 Task: Open Card Card0000000121 in Board Board0000000031 in Workspace WS0000000011 in Trello. Add Member mailaustralia7@gmail.com to Card Card0000000121 in Board Board0000000031 in Workspace WS0000000011 in Trello. Add Green Label titled Label0000000121 to Card Card0000000121 in Board Board0000000031 in Workspace WS0000000011 in Trello. Add Checklist CL0000000121 to Card Card0000000121 in Board Board0000000031 in Workspace WS0000000011 in Trello. Add Dates with Start Date as Apr 08 2023 and Due Date as Apr 30 2023 to Card Card0000000121 in Board Board0000000031 in Workspace WS0000000011 in Trello
Action: Mouse moved to (496, 73)
Screenshot: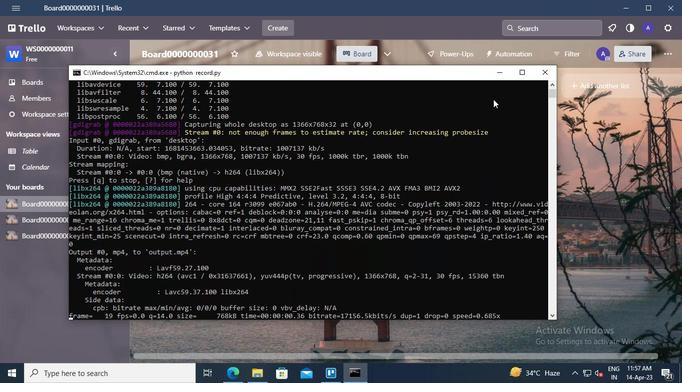 
Action: Mouse pressed left at (496, 73)
Screenshot: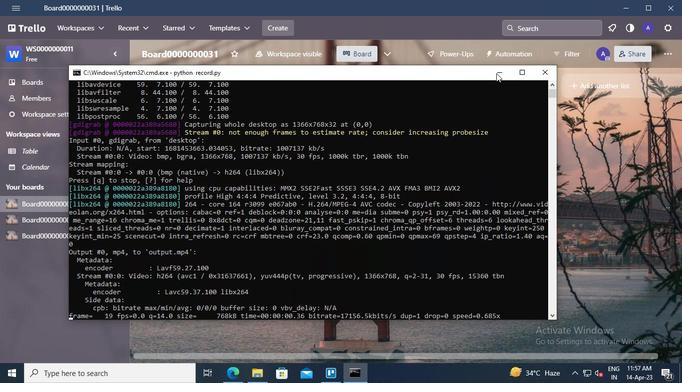 
Action: Mouse moved to (187, 109)
Screenshot: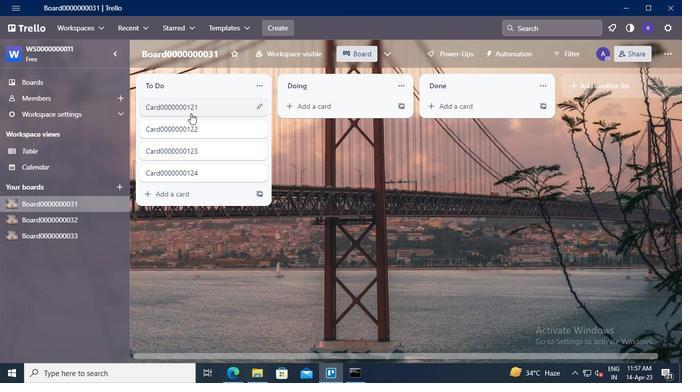 
Action: Mouse pressed left at (187, 109)
Screenshot: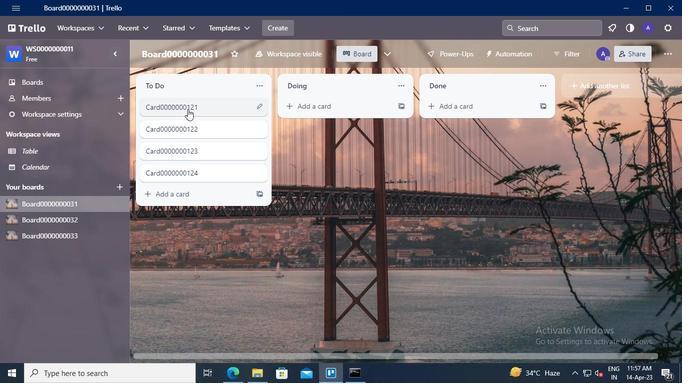 
Action: Mouse moved to (467, 95)
Screenshot: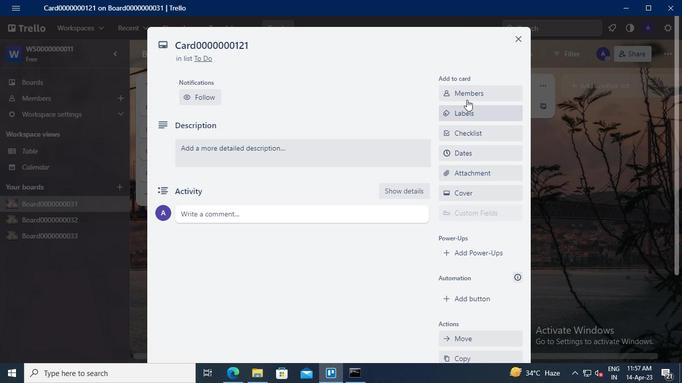 
Action: Mouse pressed left at (467, 95)
Screenshot: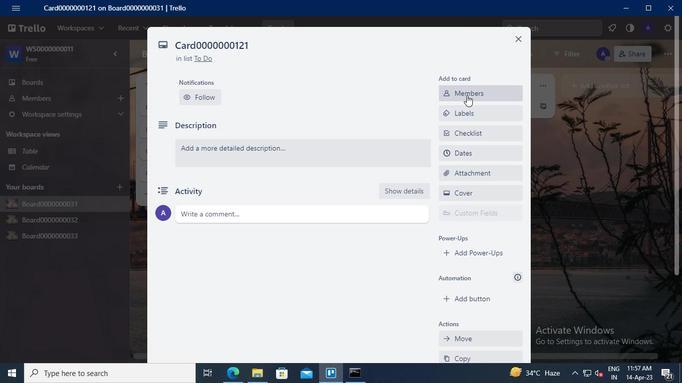 
Action: Mouse moved to (466, 138)
Screenshot: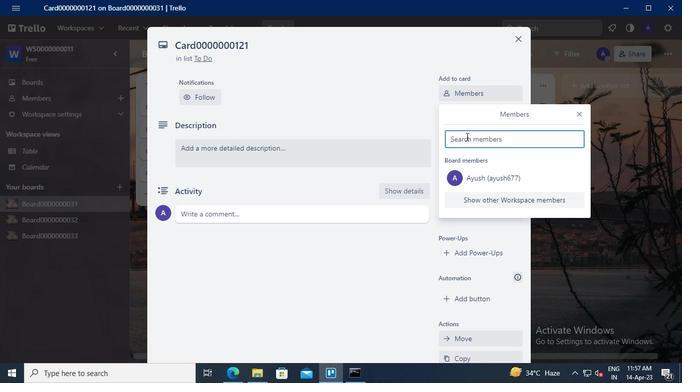 
Action: Mouse pressed left at (466, 138)
Screenshot: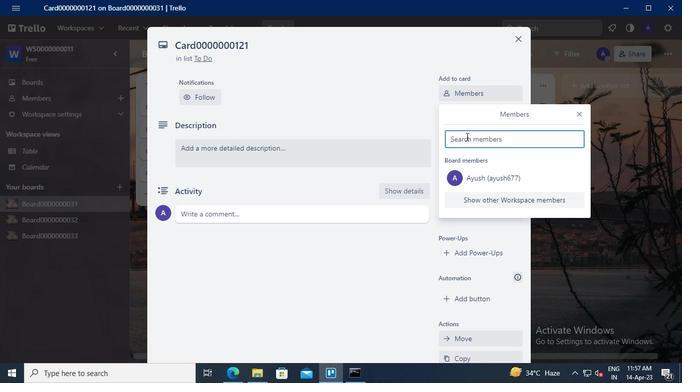 
Action: Keyboard Key.shift_r
Screenshot: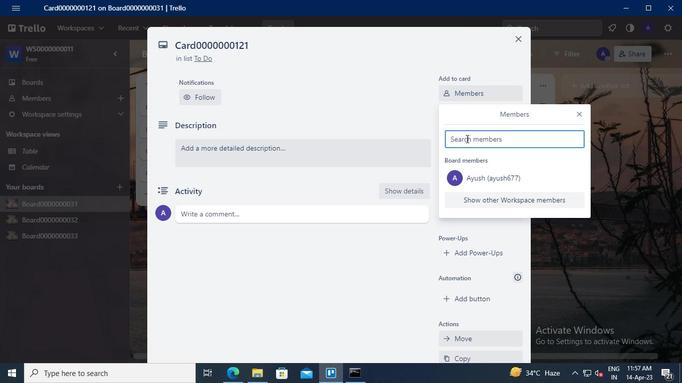 
Action: Keyboard A
Screenshot: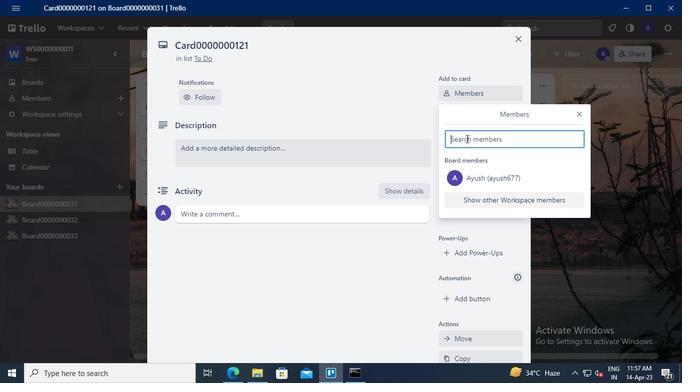 
Action: Keyboard u
Screenshot: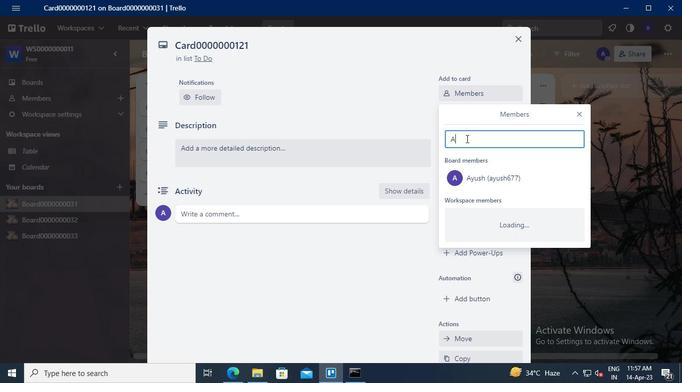 
Action: Keyboard s
Screenshot: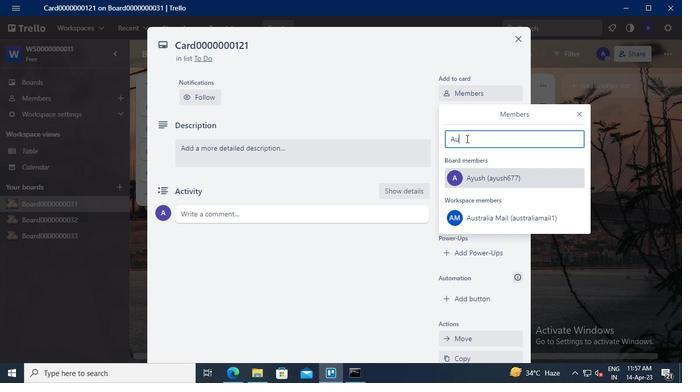 
Action: Keyboard t
Screenshot: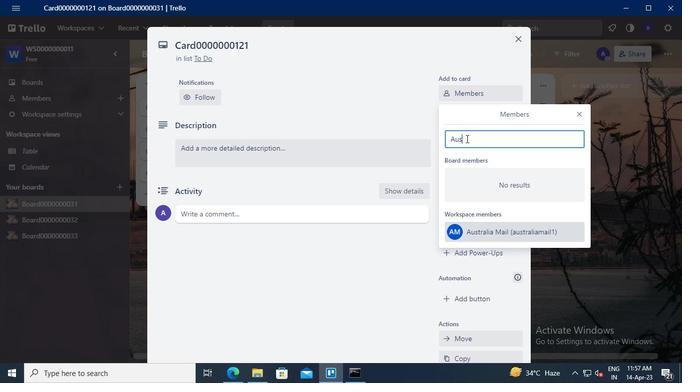
Action: Keyboard r
Screenshot: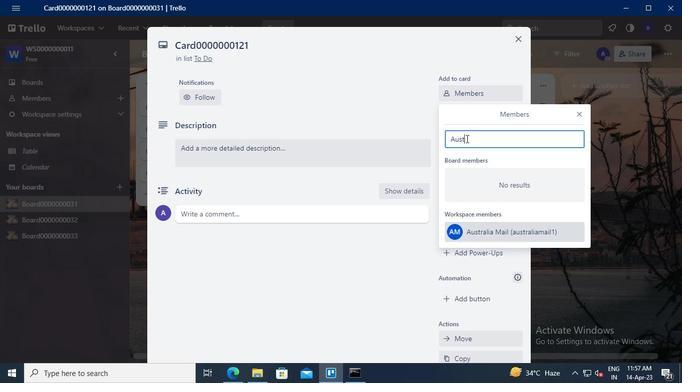 
Action: Keyboard a
Screenshot: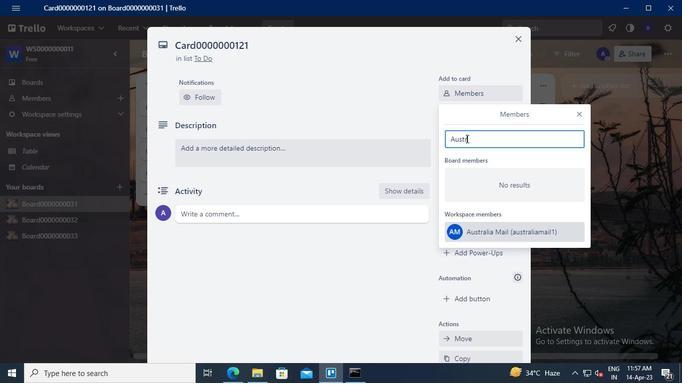 
Action: Keyboard l
Screenshot: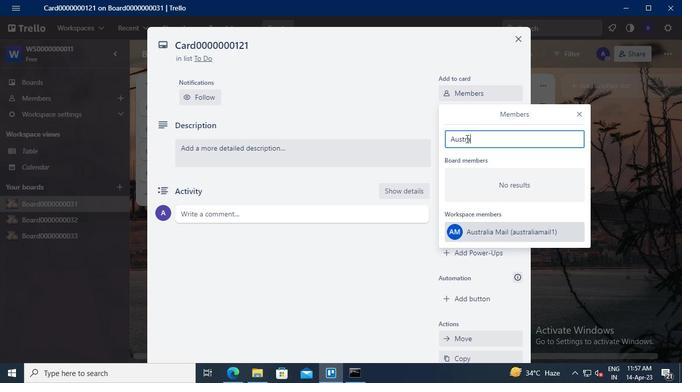 
Action: Keyboard i
Screenshot: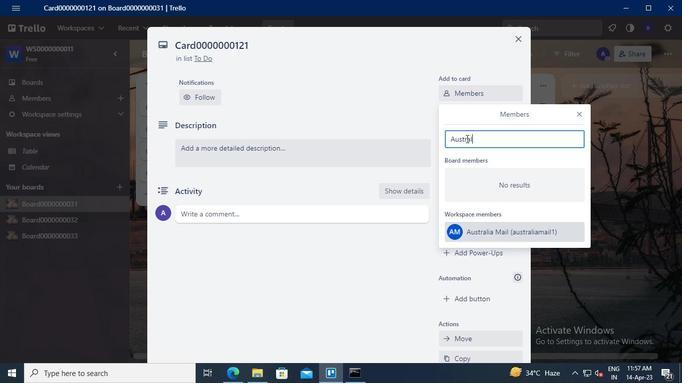 
Action: Keyboard a
Screenshot: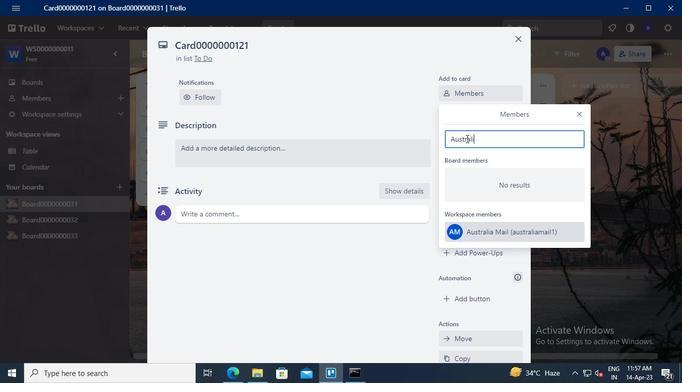 
Action: Mouse moved to (479, 232)
Screenshot: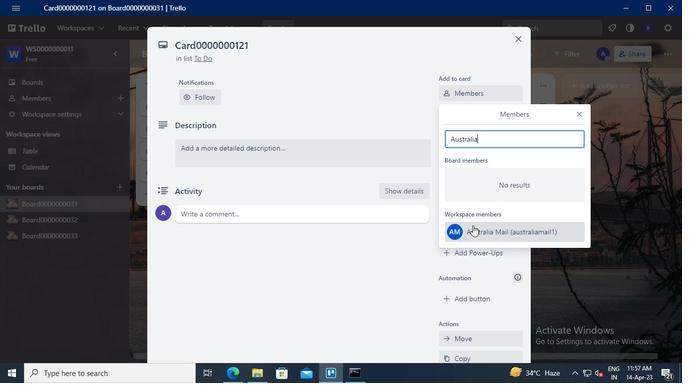 
Action: Mouse pressed left at (479, 232)
Screenshot: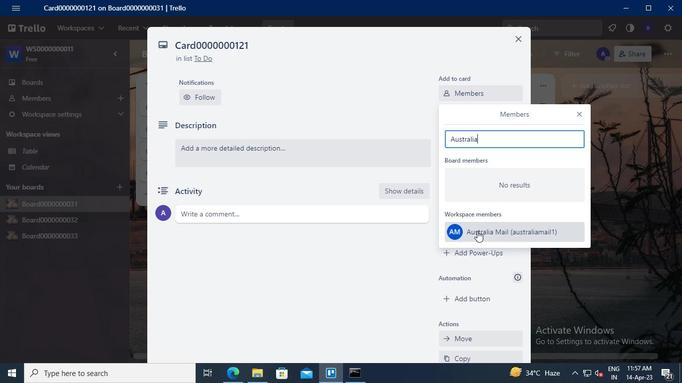 
Action: Mouse moved to (579, 110)
Screenshot: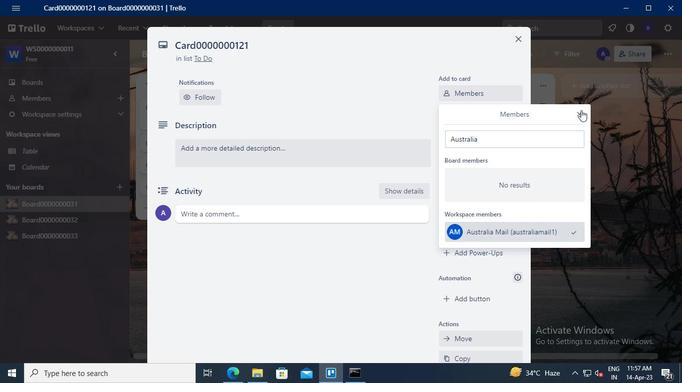 
Action: Mouse pressed left at (579, 110)
Screenshot: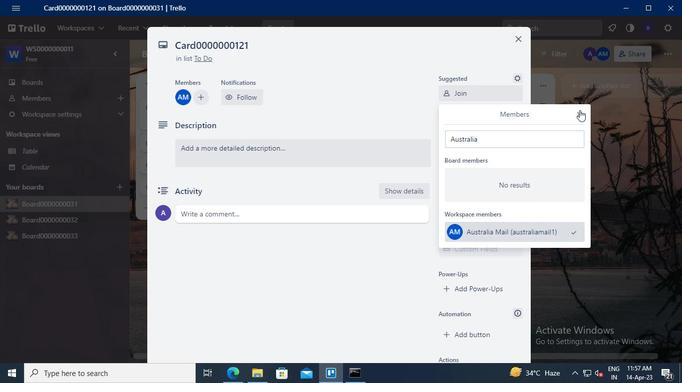 
Action: Mouse moved to (473, 152)
Screenshot: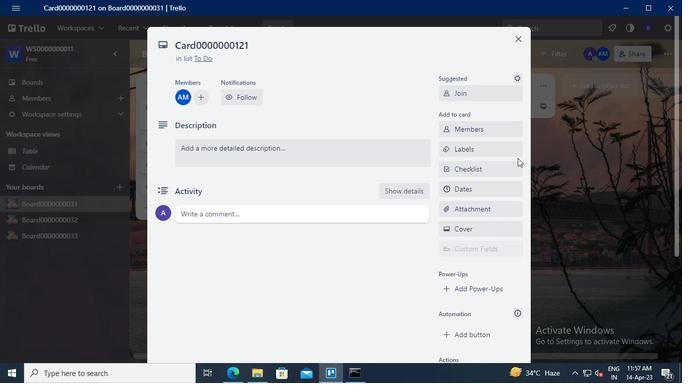 
Action: Mouse pressed left at (473, 152)
Screenshot: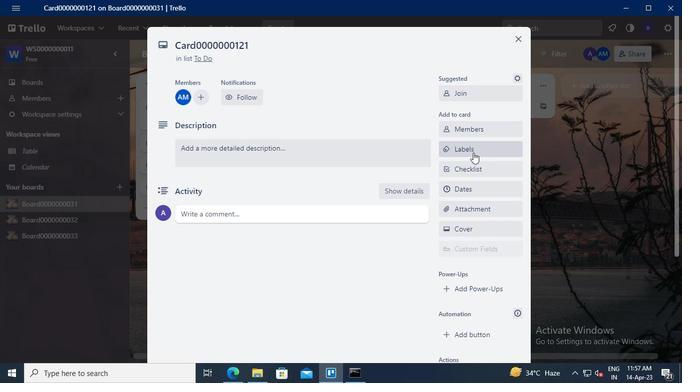 
Action: Mouse moved to (516, 226)
Screenshot: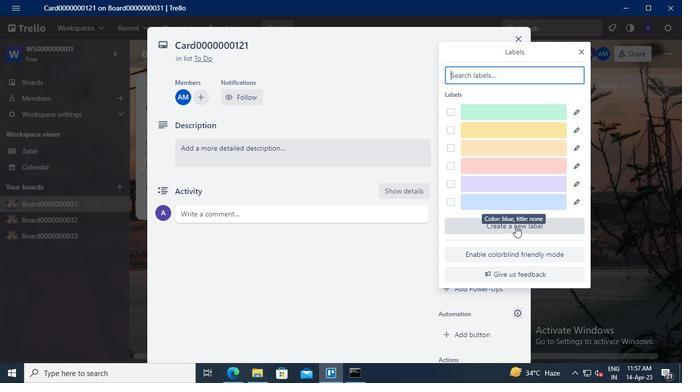 
Action: Mouse pressed left at (516, 226)
Screenshot: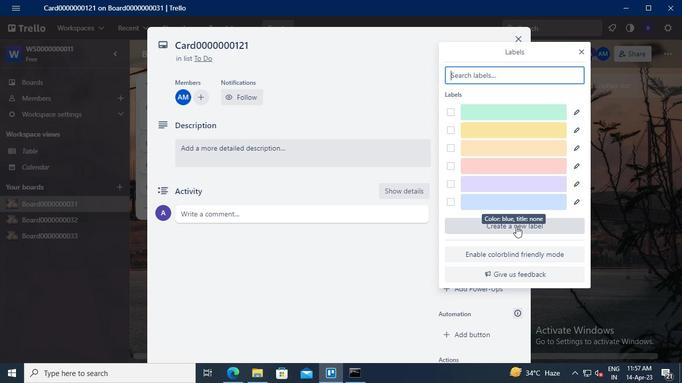
Action: Mouse moved to (463, 146)
Screenshot: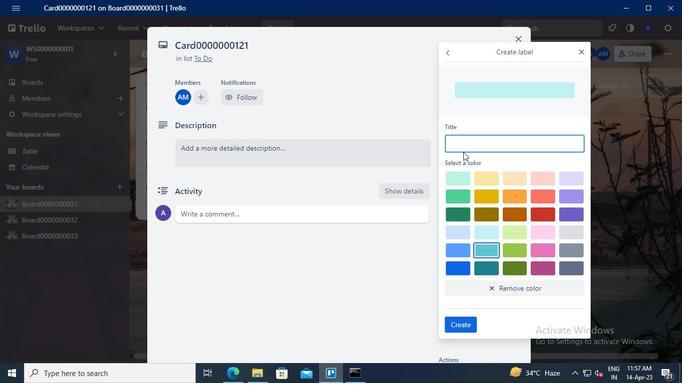 
Action: Mouse pressed left at (463, 146)
Screenshot: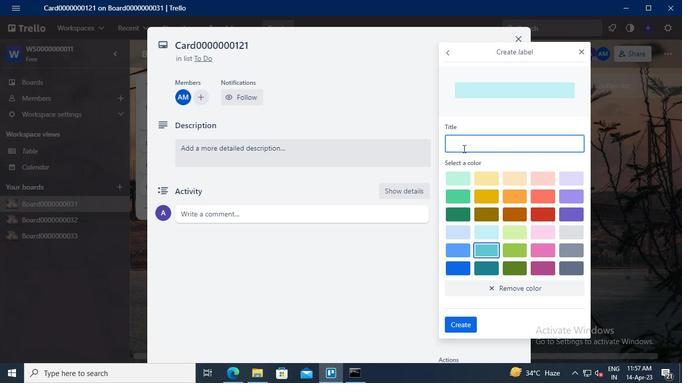 
Action: Keyboard Key.shift
Screenshot: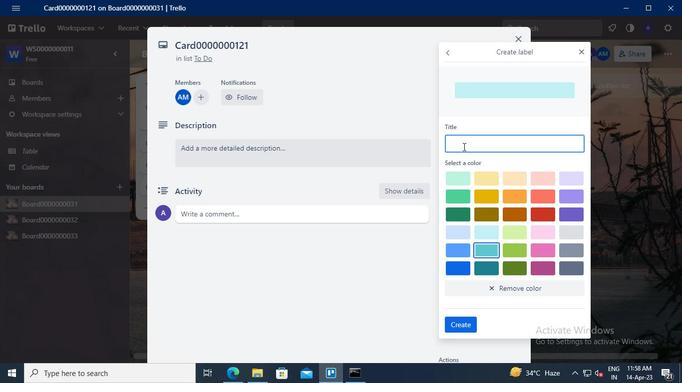 
Action: Keyboard L
Screenshot: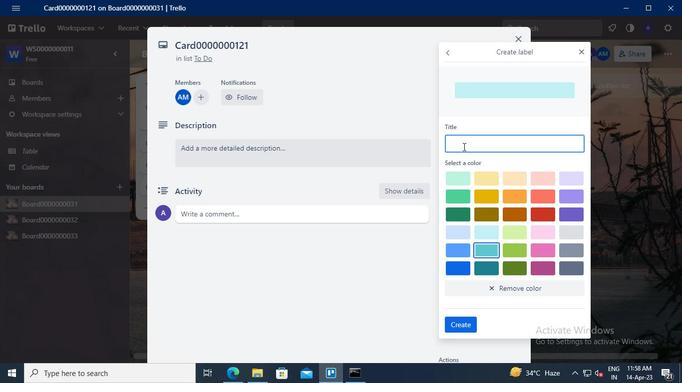 
Action: Keyboard a
Screenshot: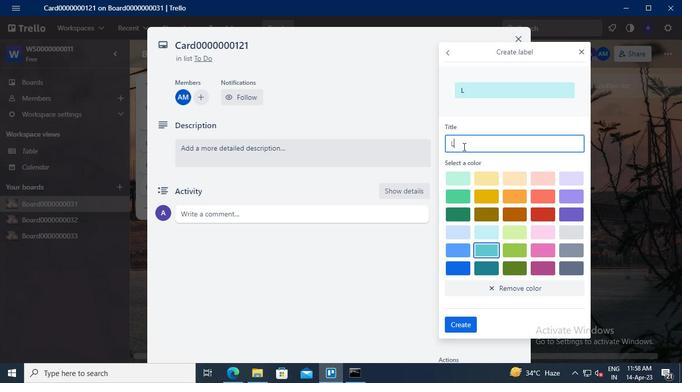 
Action: Keyboard b
Screenshot: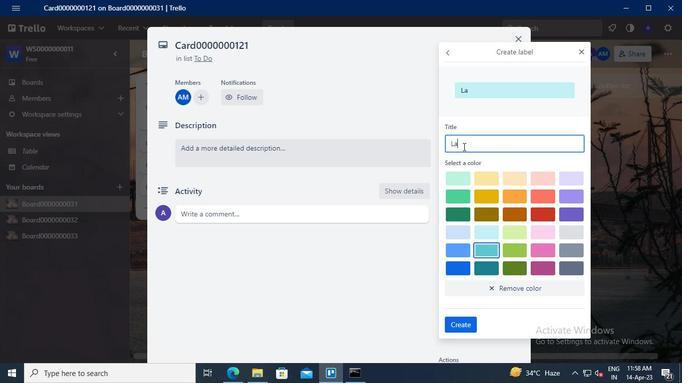 
Action: Keyboard e
Screenshot: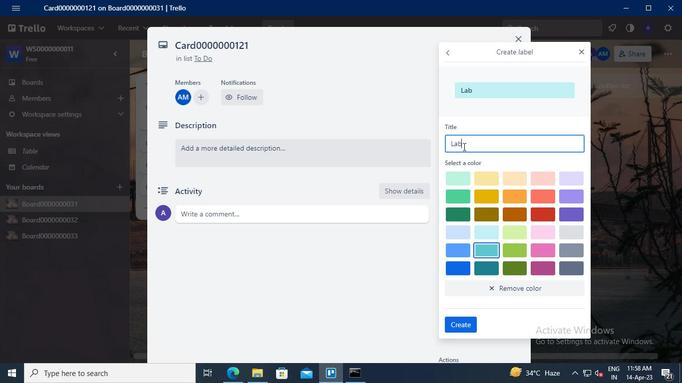
Action: Keyboard l
Screenshot: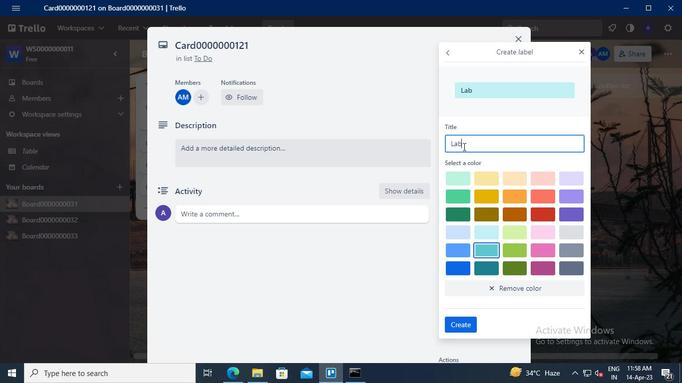 
Action: Keyboard <96>
Screenshot: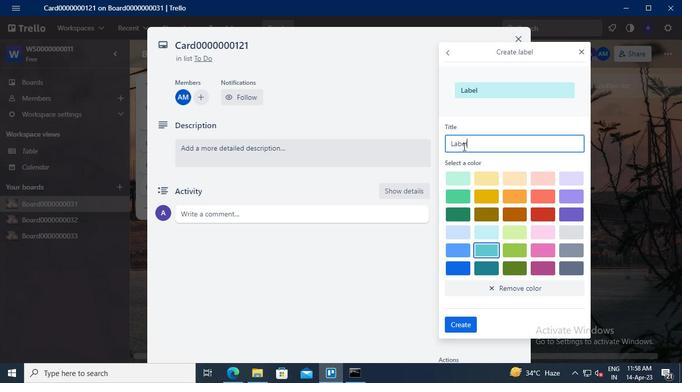 
Action: Keyboard <96>
Screenshot: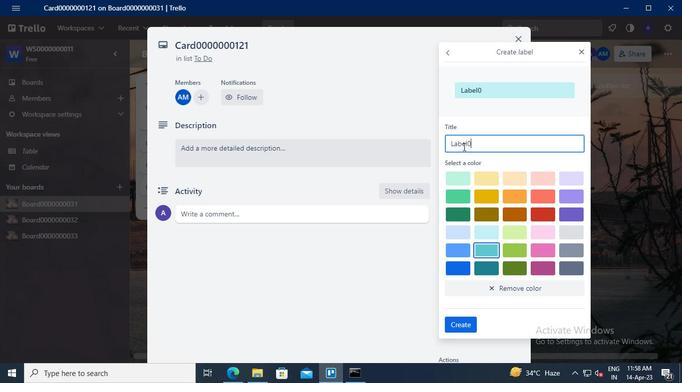 
Action: Keyboard <96>
Screenshot: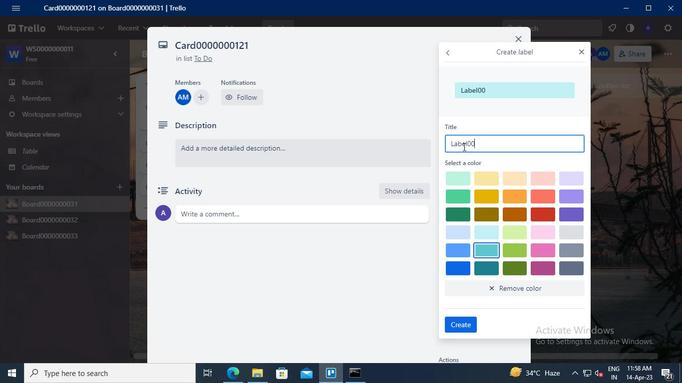 
Action: Keyboard <96>
Screenshot: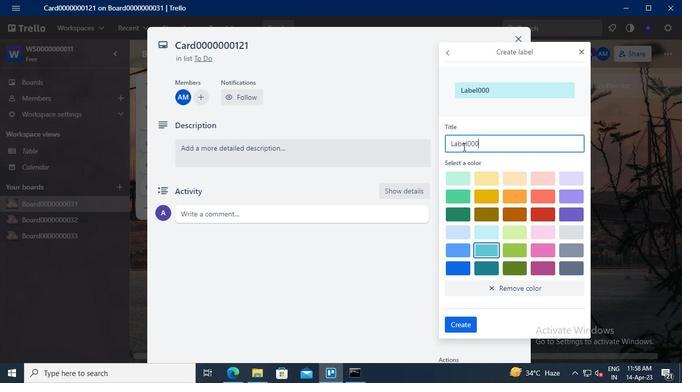 
Action: Keyboard <96>
Screenshot: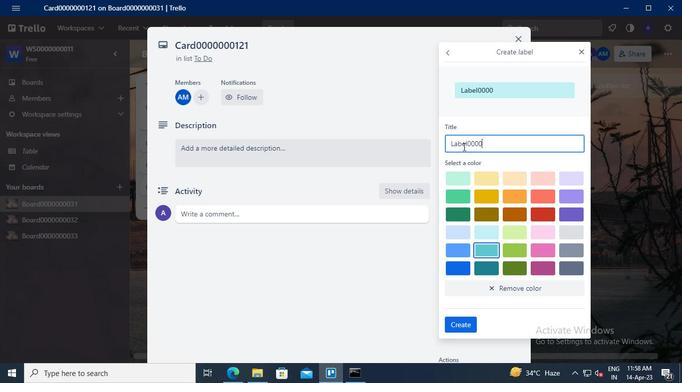 
Action: Keyboard <96>
Screenshot: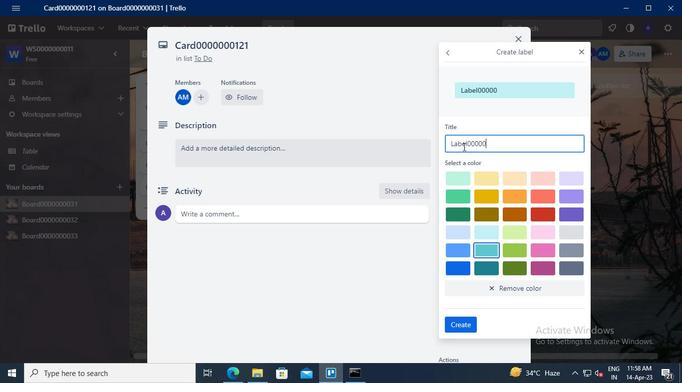 
Action: Keyboard <96>
Screenshot: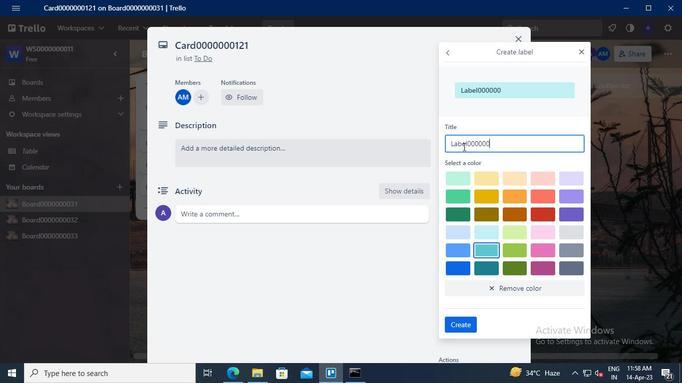 
Action: Keyboard <97>
Screenshot: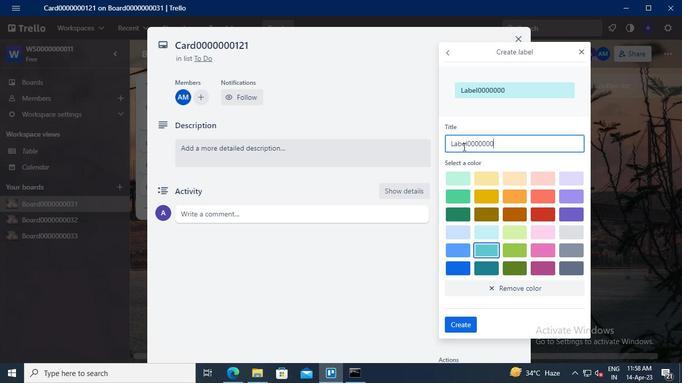
Action: Keyboard <98>
Screenshot: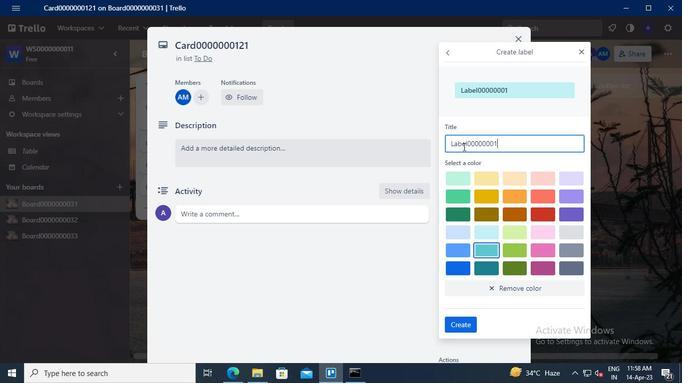 
Action: Keyboard <97>
Screenshot: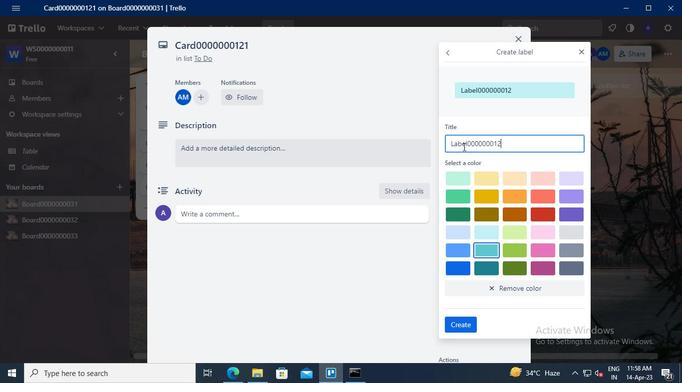 
Action: Mouse moved to (460, 196)
Screenshot: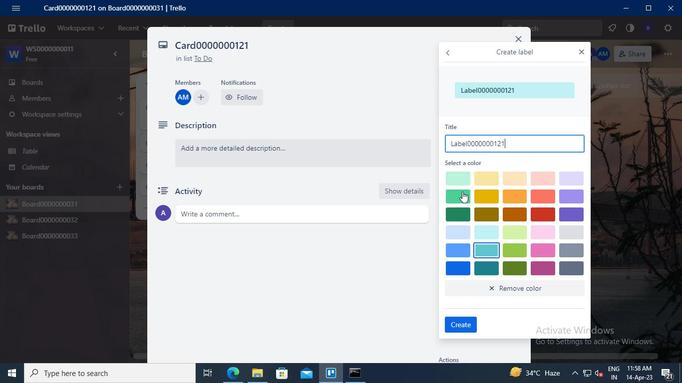 
Action: Mouse pressed left at (460, 196)
Screenshot: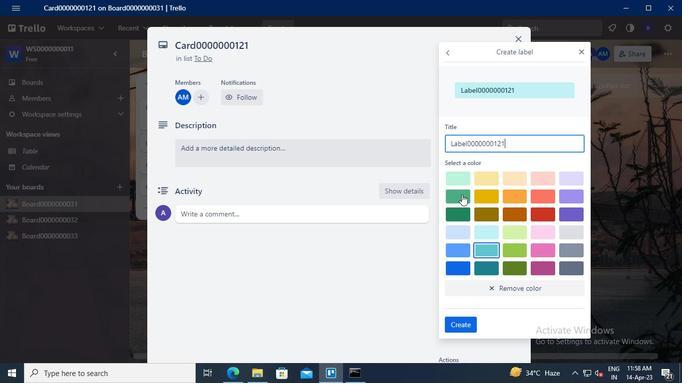 
Action: Mouse moved to (455, 327)
Screenshot: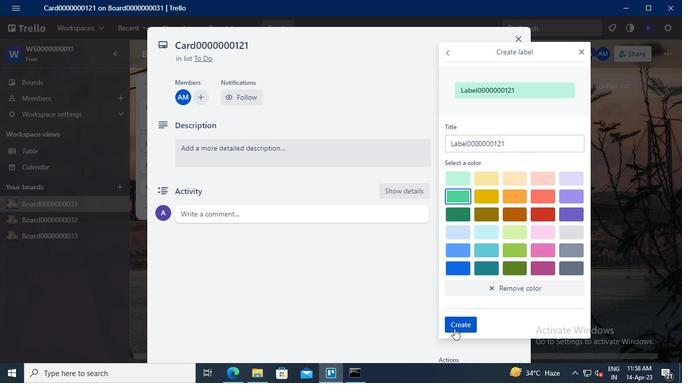 
Action: Mouse pressed left at (455, 327)
Screenshot: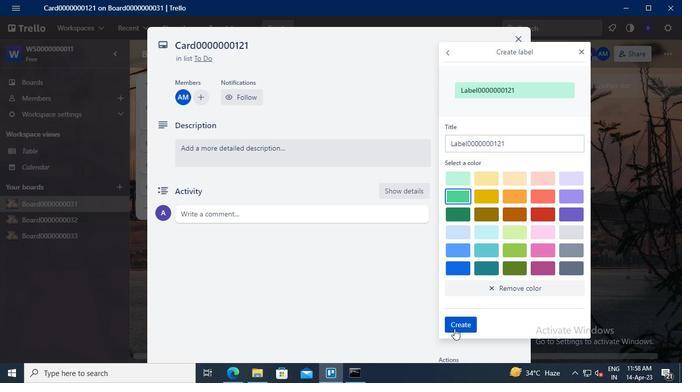 
Action: Mouse moved to (580, 52)
Screenshot: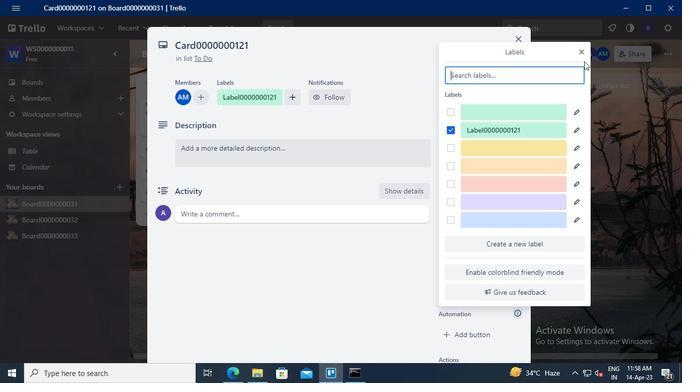 
Action: Mouse pressed left at (580, 52)
Screenshot: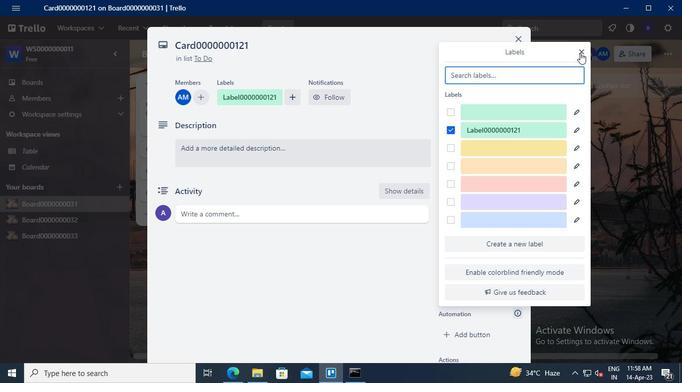 
Action: Mouse moved to (473, 169)
Screenshot: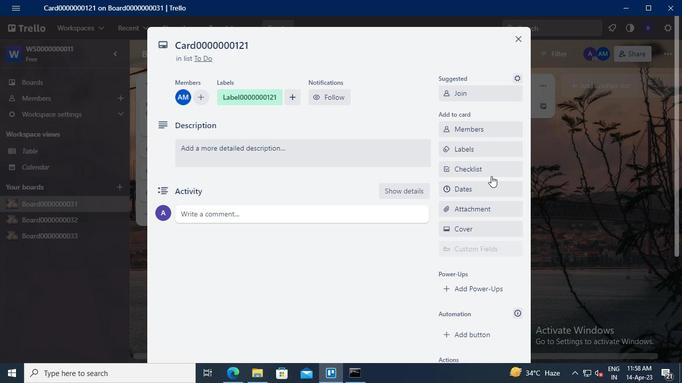 
Action: Mouse pressed left at (473, 169)
Screenshot: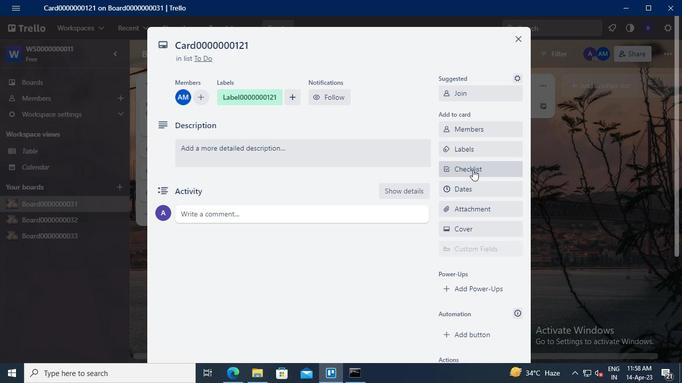 
Action: Keyboard Key.backspace
Screenshot: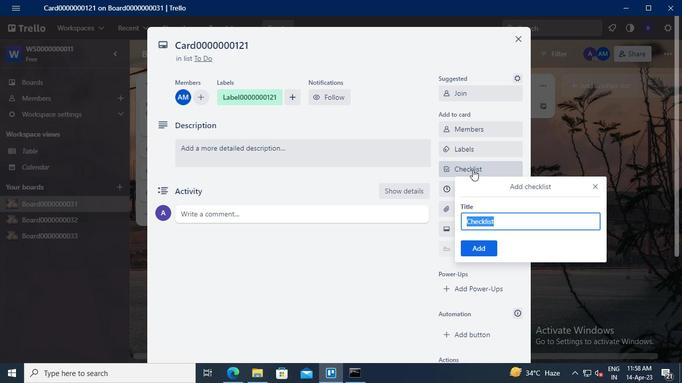
Action: Keyboard Key.shift
Screenshot: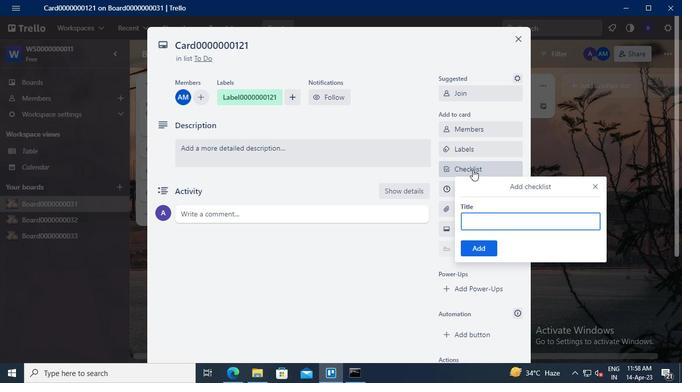 
Action: Keyboard C
Screenshot: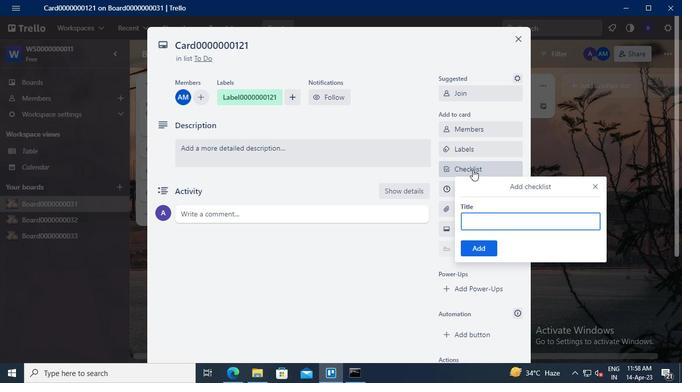 
Action: Keyboard L
Screenshot: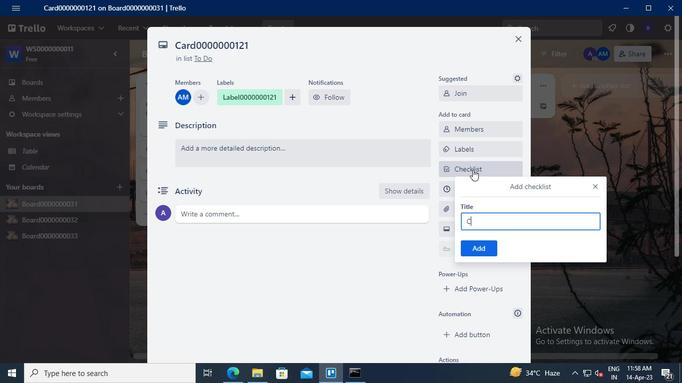 
Action: Keyboard <96>
Screenshot: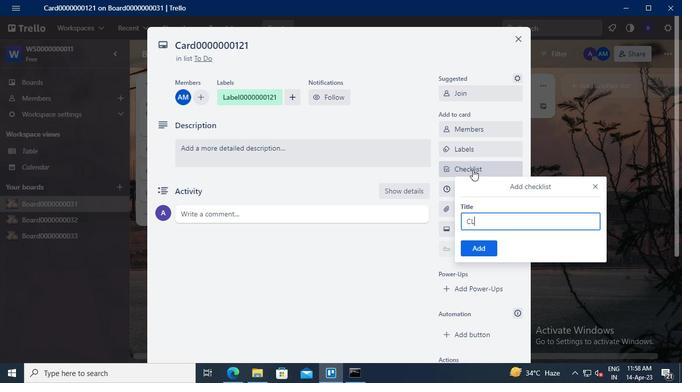 
Action: Keyboard <96>
Screenshot: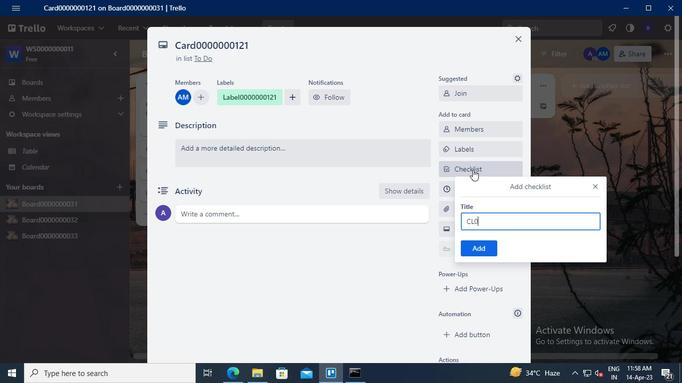 
Action: Keyboard <96>
Screenshot: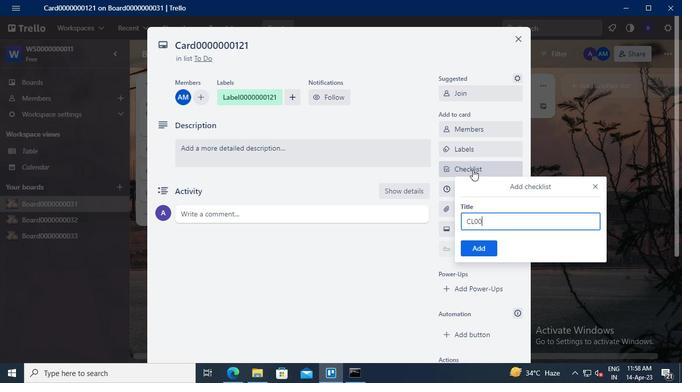 
Action: Keyboard <96>
Screenshot: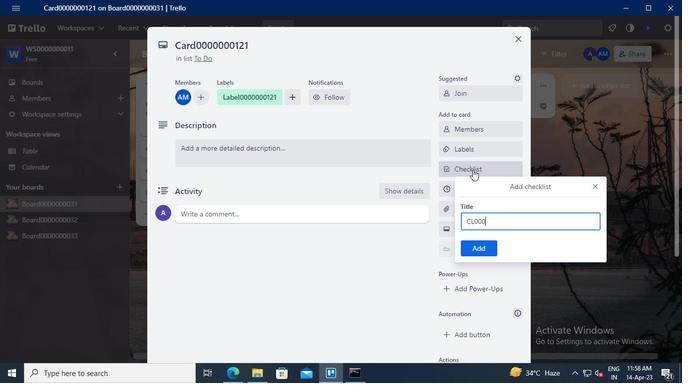 
Action: Keyboard <96>
Screenshot: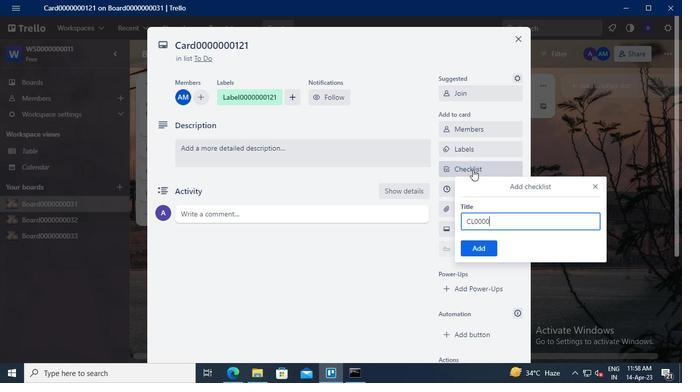 
Action: Keyboard <96>
Screenshot: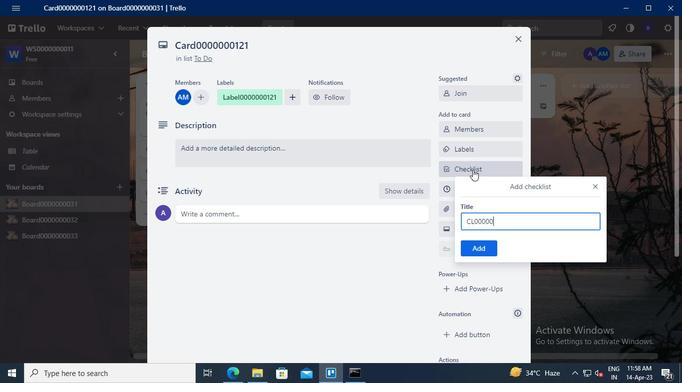 
Action: Keyboard <96>
Screenshot: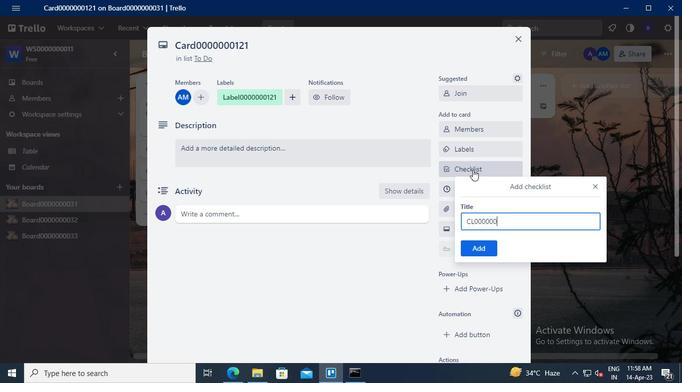 
Action: Keyboard <97>
Screenshot: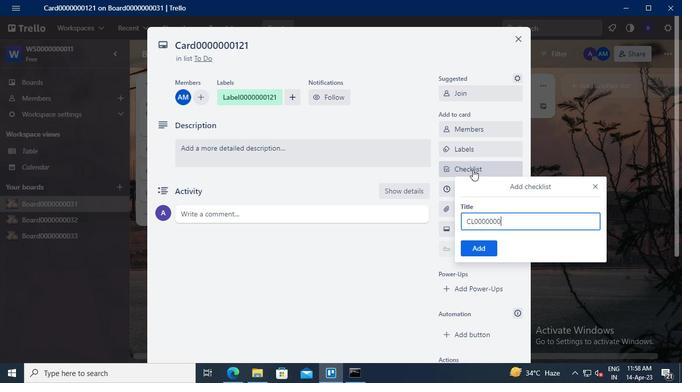 
Action: Keyboard <98>
Screenshot: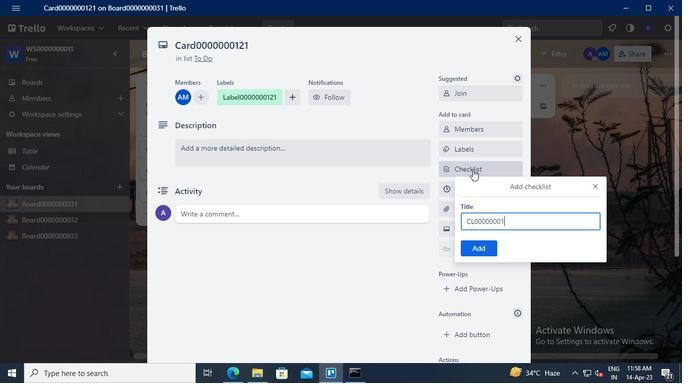 
Action: Keyboard <97>
Screenshot: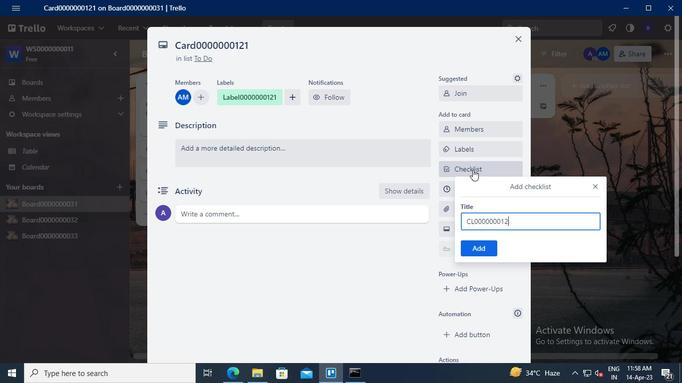
Action: Mouse moved to (479, 244)
Screenshot: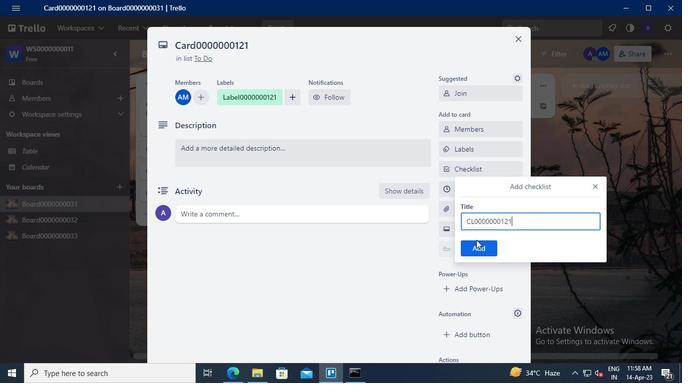 
Action: Mouse pressed left at (479, 244)
Screenshot: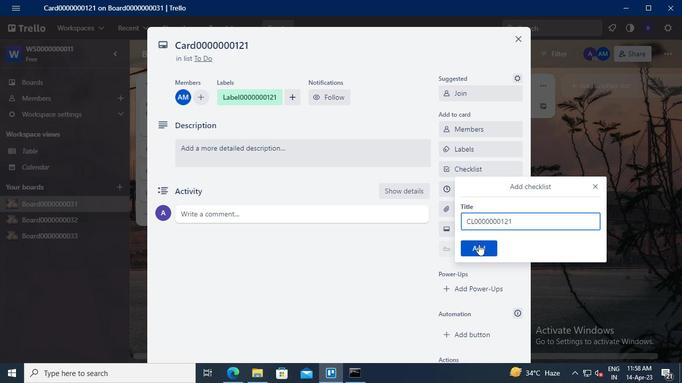 
Action: Mouse moved to (469, 189)
Screenshot: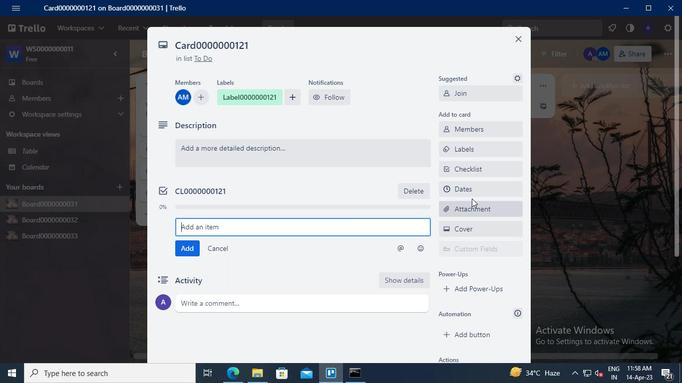 
Action: Mouse pressed left at (469, 189)
Screenshot: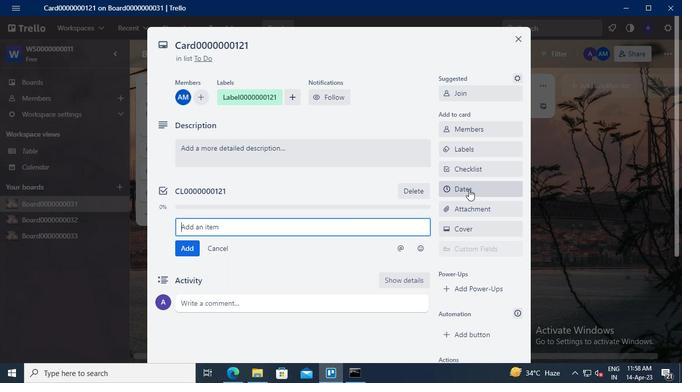 
Action: Mouse moved to (447, 230)
Screenshot: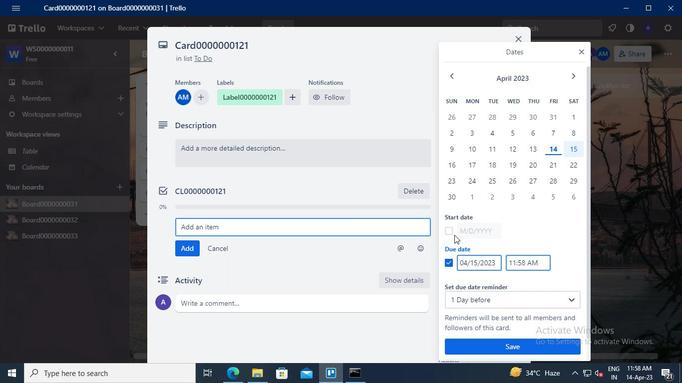 
Action: Mouse pressed left at (447, 230)
Screenshot: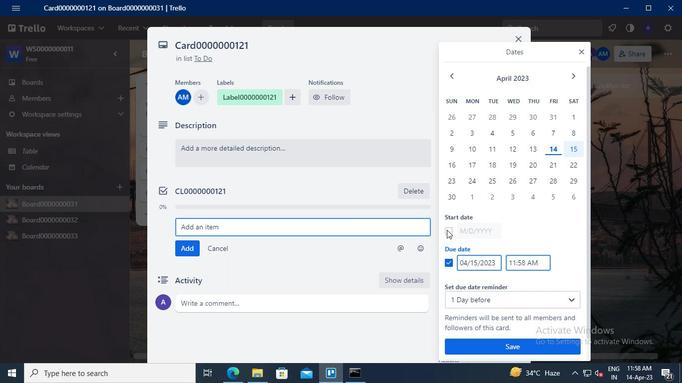 
Action: Mouse moved to (475, 229)
Screenshot: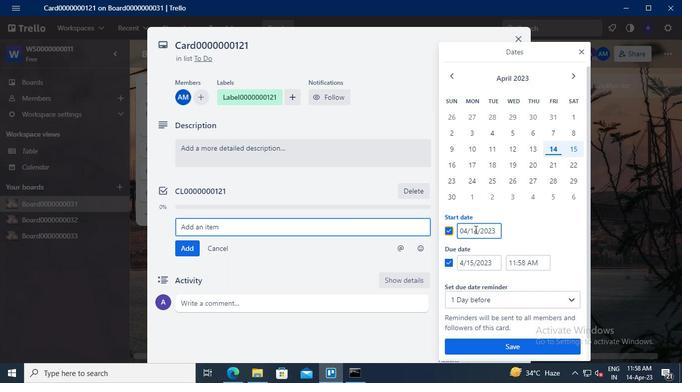 
Action: Mouse pressed left at (475, 229)
Screenshot: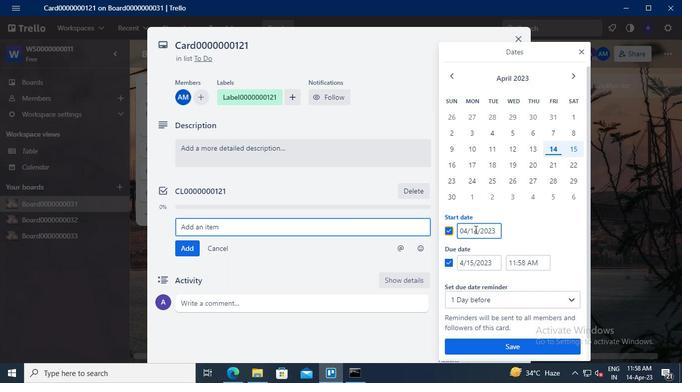 
Action: Mouse moved to (474, 220)
Screenshot: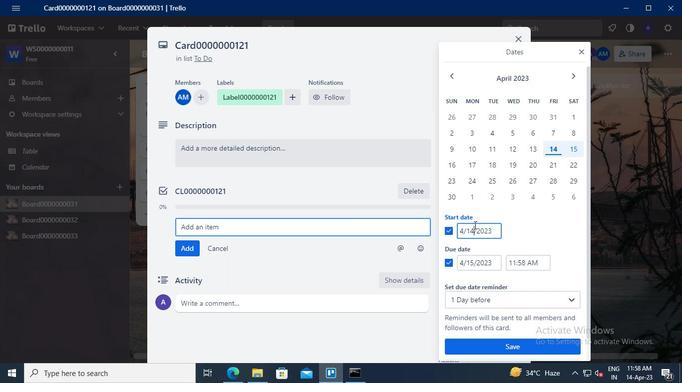 
Action: Keyboard Key.backspace
Screenshot: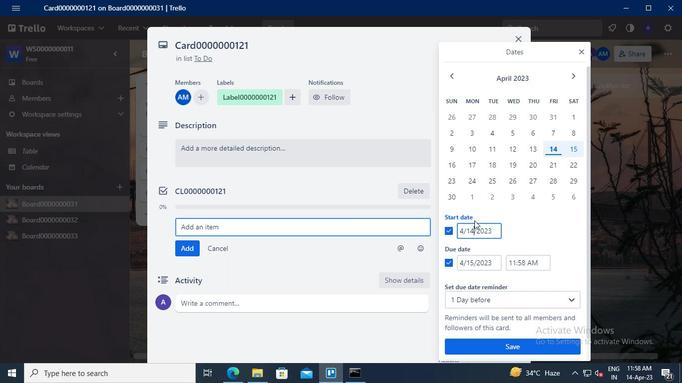 
Action: Keyboard Key.backspace
Screenshot: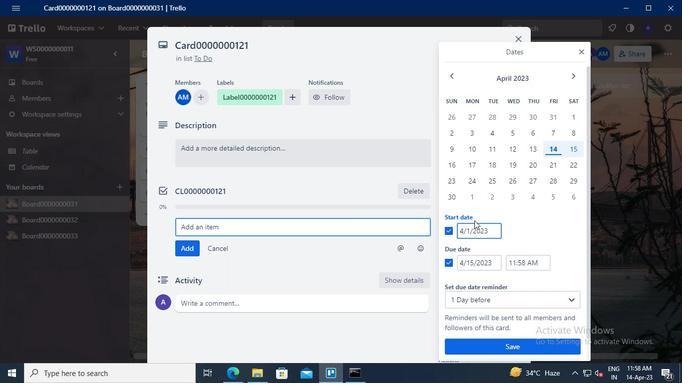 
Action: Keyboard <104>
Screenshot: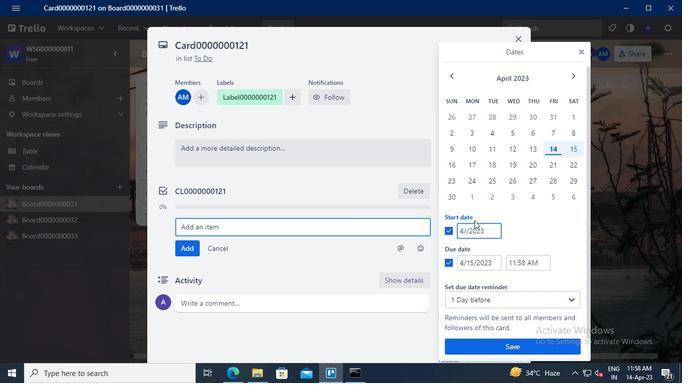 
Action: Mouse moved to (473, 264)
Screenshot: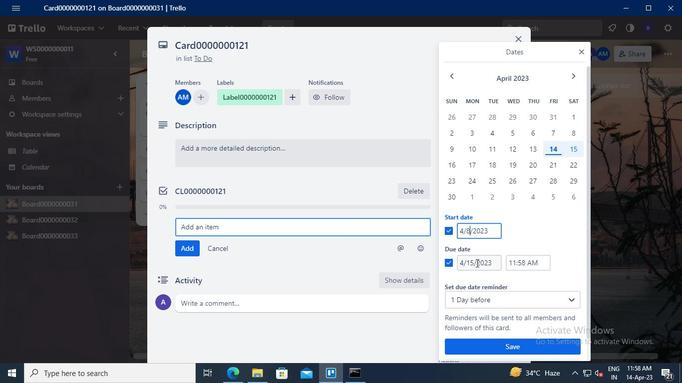 
Action: Mouse pressed left at (473, 264)
Screenshot: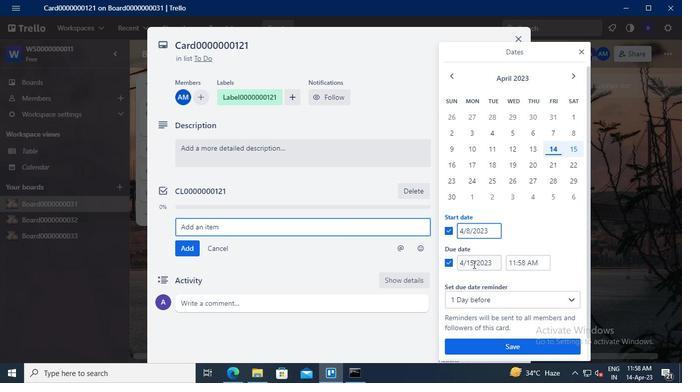 
Action: Mouse moved to (478, 238)
Screenshot: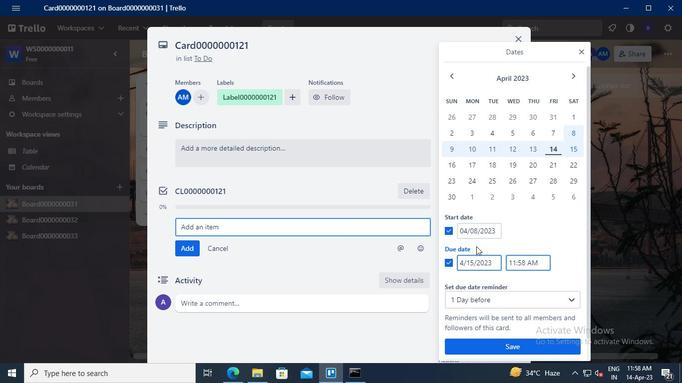 
Action: Keyboard Key.backspace
Screenshot: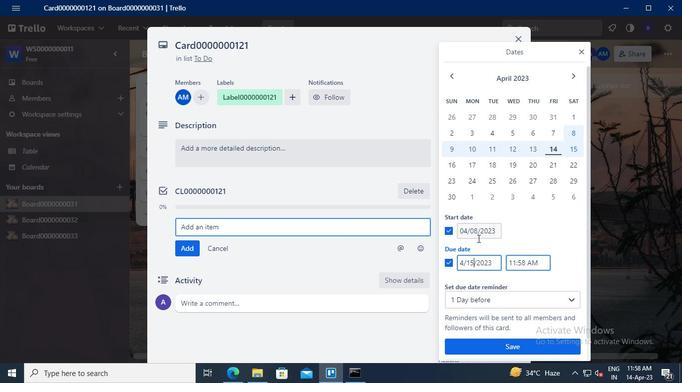 
Action: Keyboard Key.backspace
Screenshot: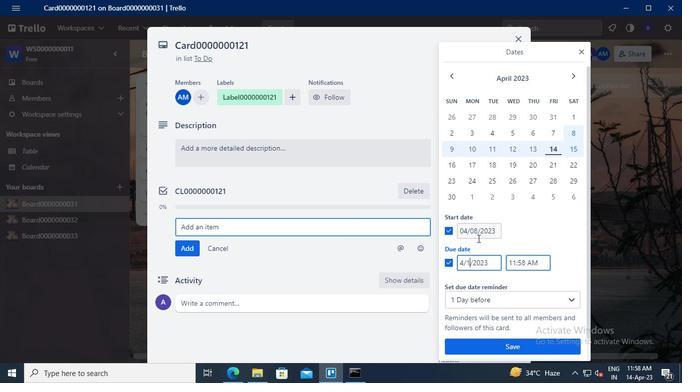 
Action: Mouse moved to (478, 238)
Screenshot: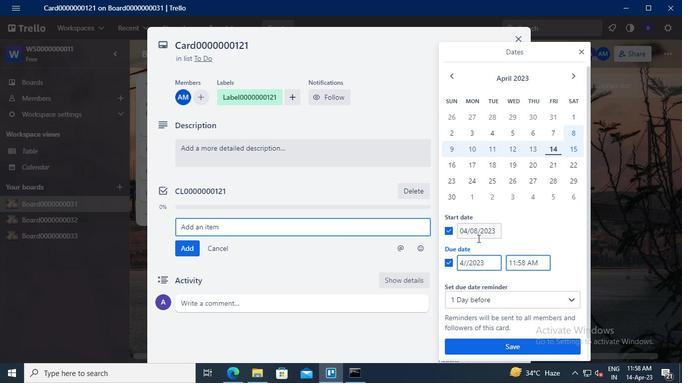 
Action: Keyboard <99>
Screenshot: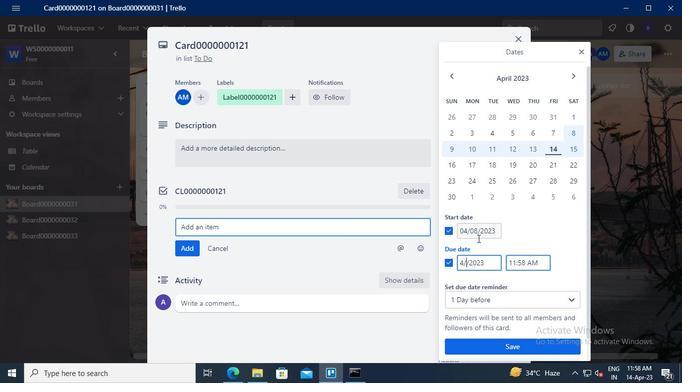 
Action: Keyboard <96>
Screenshot: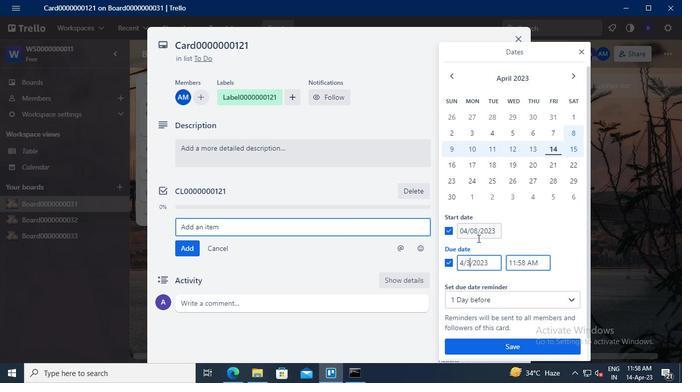 
Action: Mouse moved to (502, 349)
Screenshot: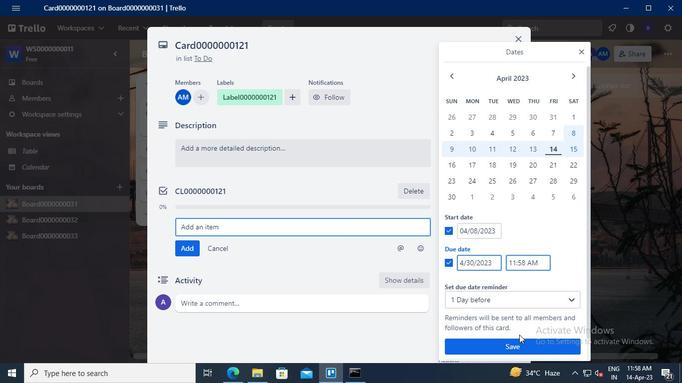 
Action: Mouse pressed left at (502, 349)
Screenshot: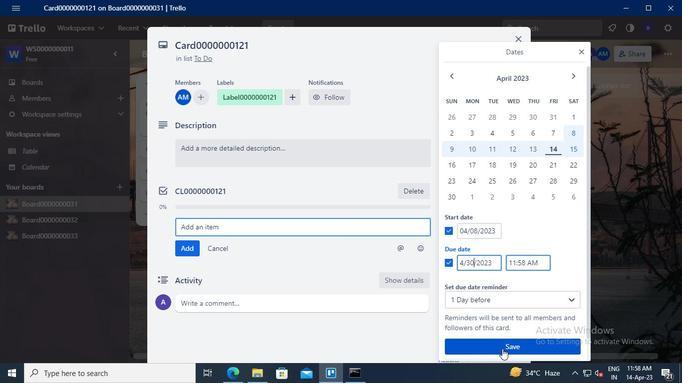 
Action: Mouse moved to (358, 376)
Screenshot: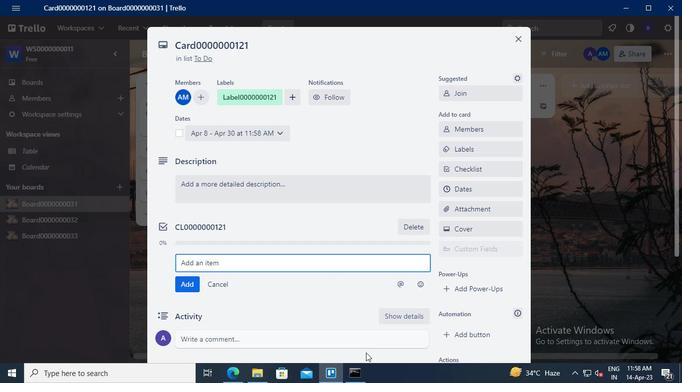 
Action: Mouse pressed left at (358, 376)
Screenshot: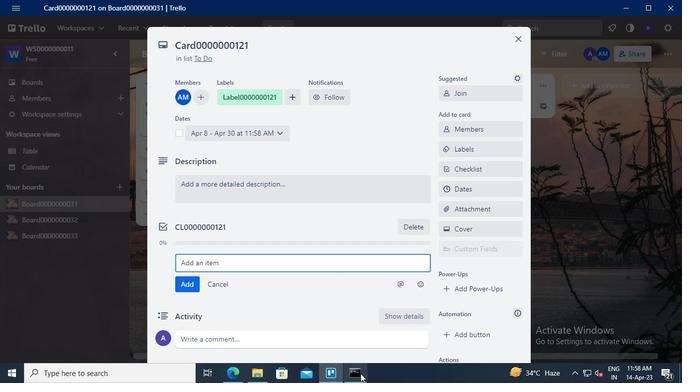 
Action: Mouse moved to (543, 75)
Screenshot: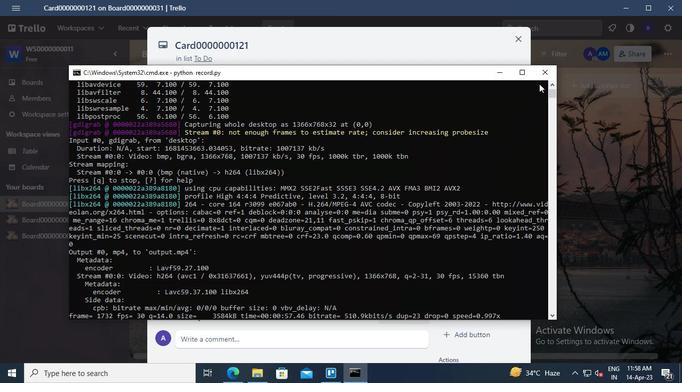 
Action: Mouse pressed left at (543, 75)
Screenshot: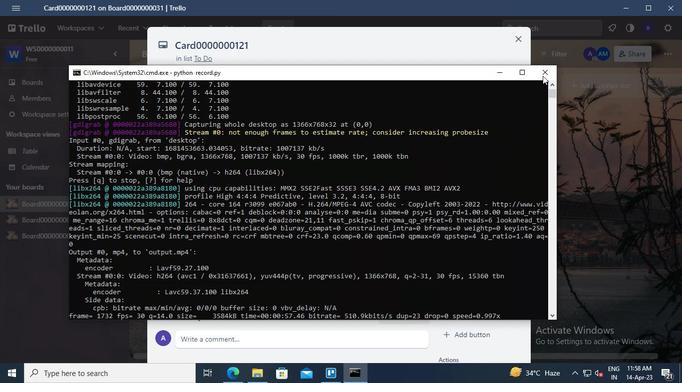 
